 Task: Write a script that adds up expenses from expense reports and includes the total in notifications.
Action: Mouse moved to (828, 355)
Screenshot: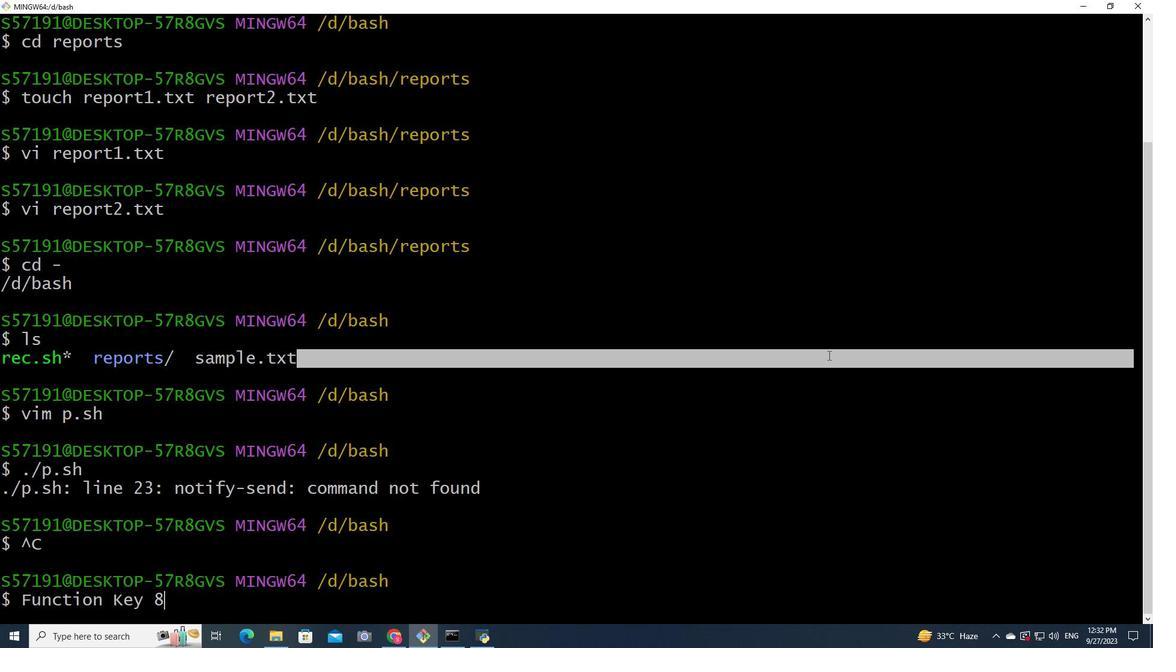 
Action: Mouse pressed left at (828, 355)
Screenshot: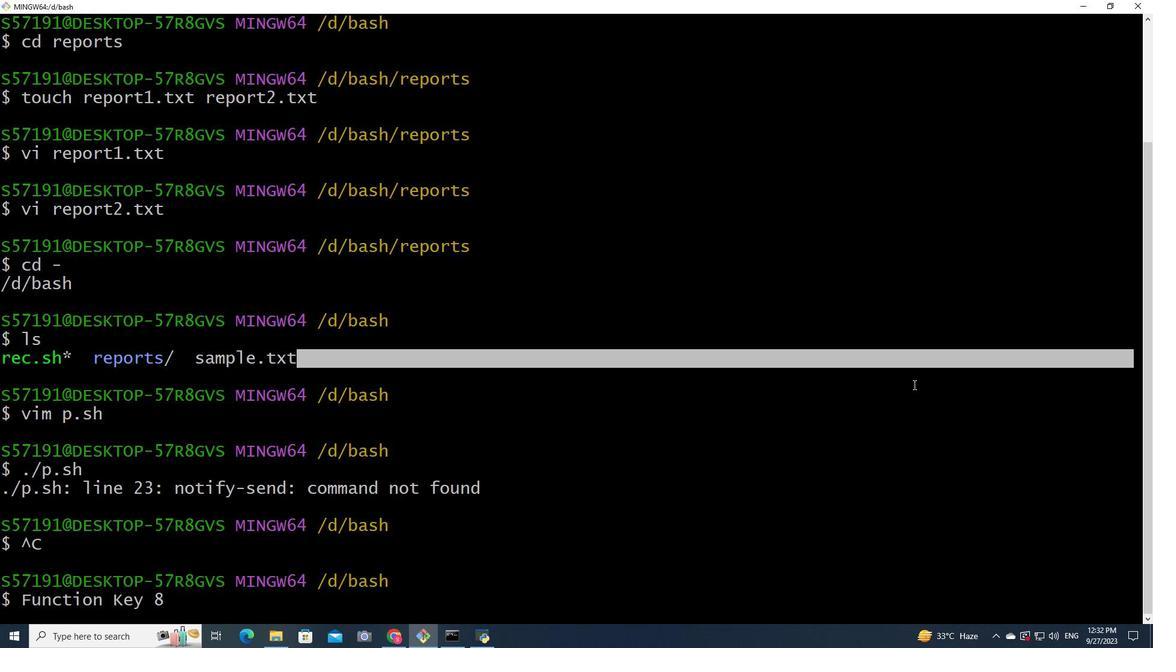 
Action: Mouse moved to (913, 384)
Screenshot: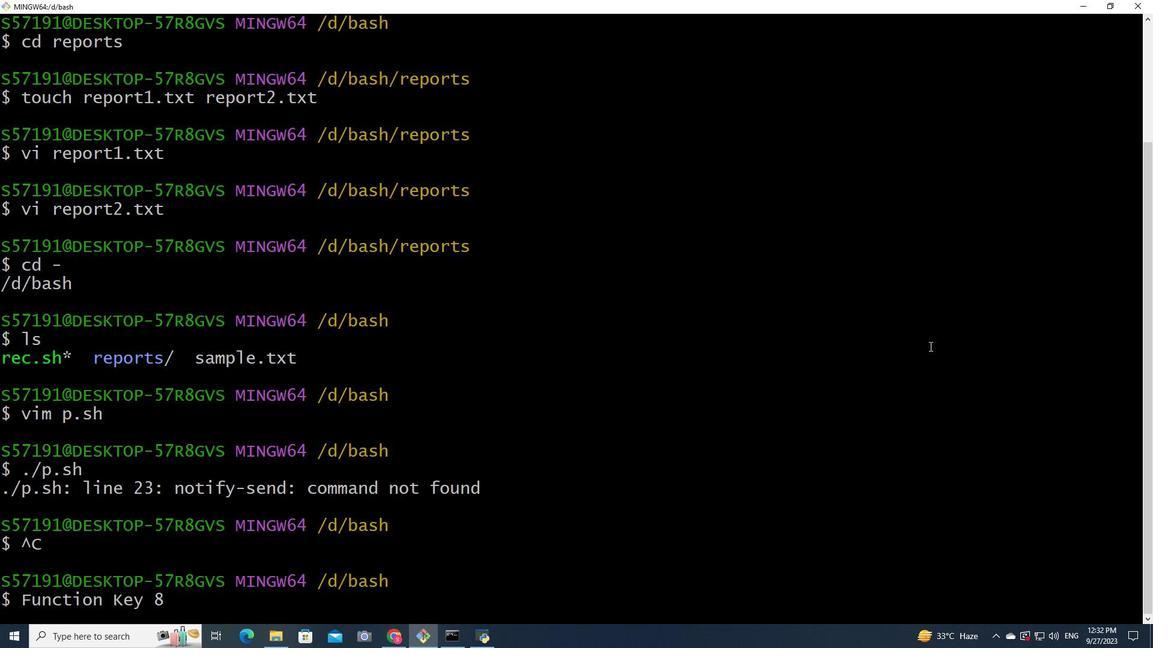 
Action: Mouse pressed left at (913, 384)
Screenshot: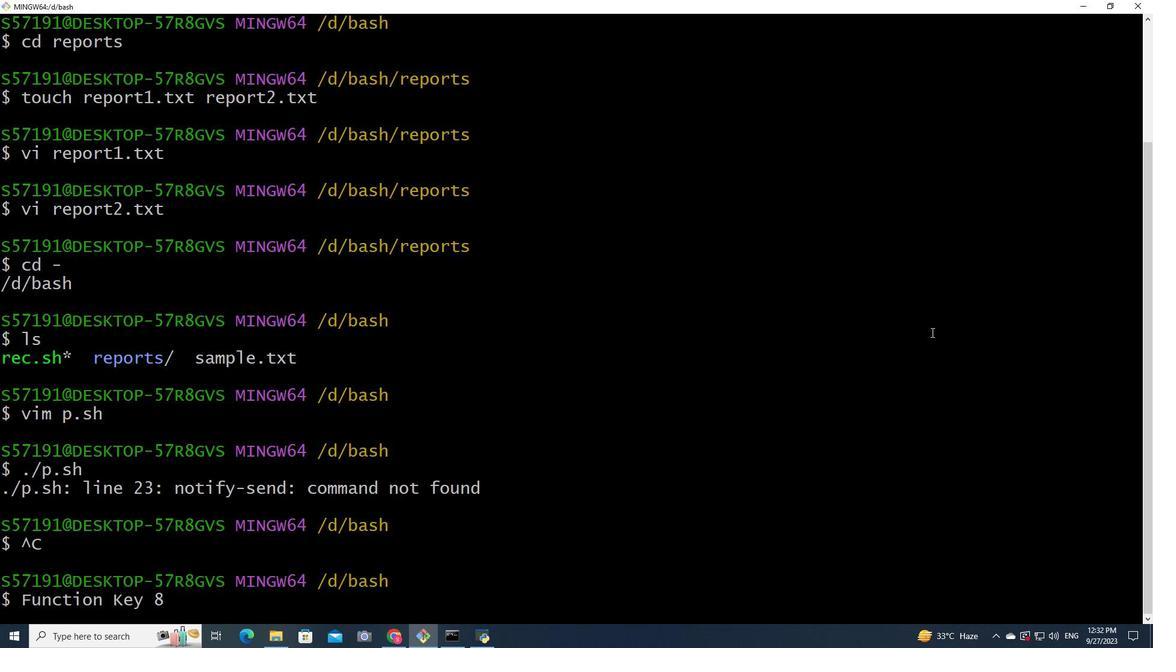 
Action: Mouse moved to (931, 332)
Screenshot: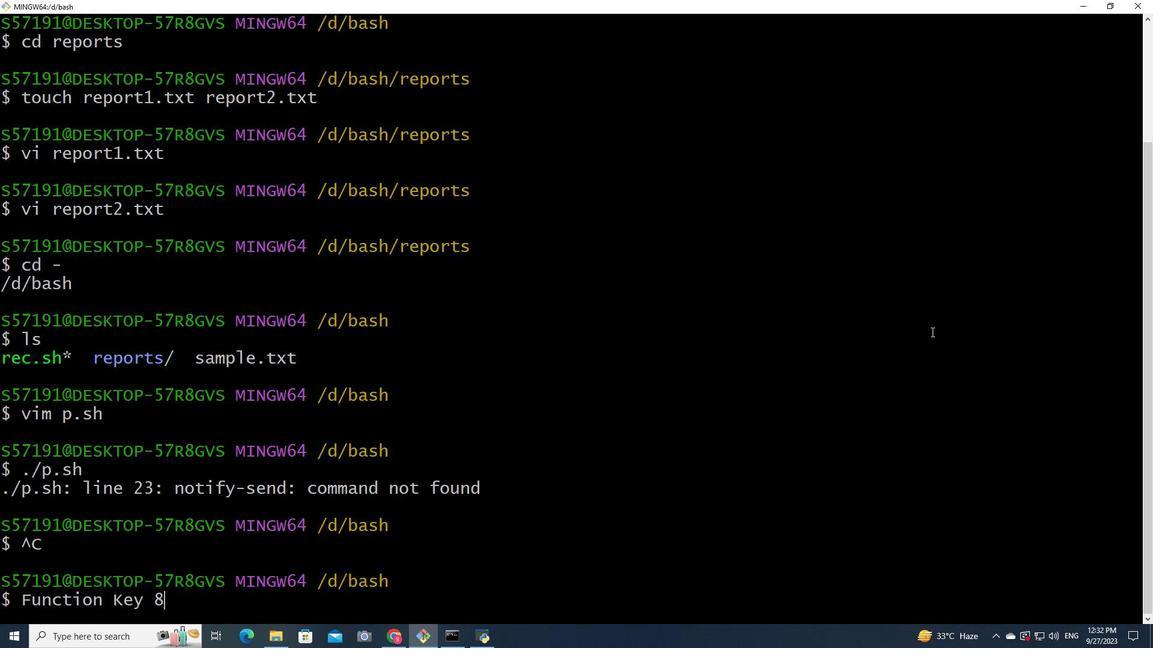 
Action: Mouse pressed left at (931, 332)
Screenshot: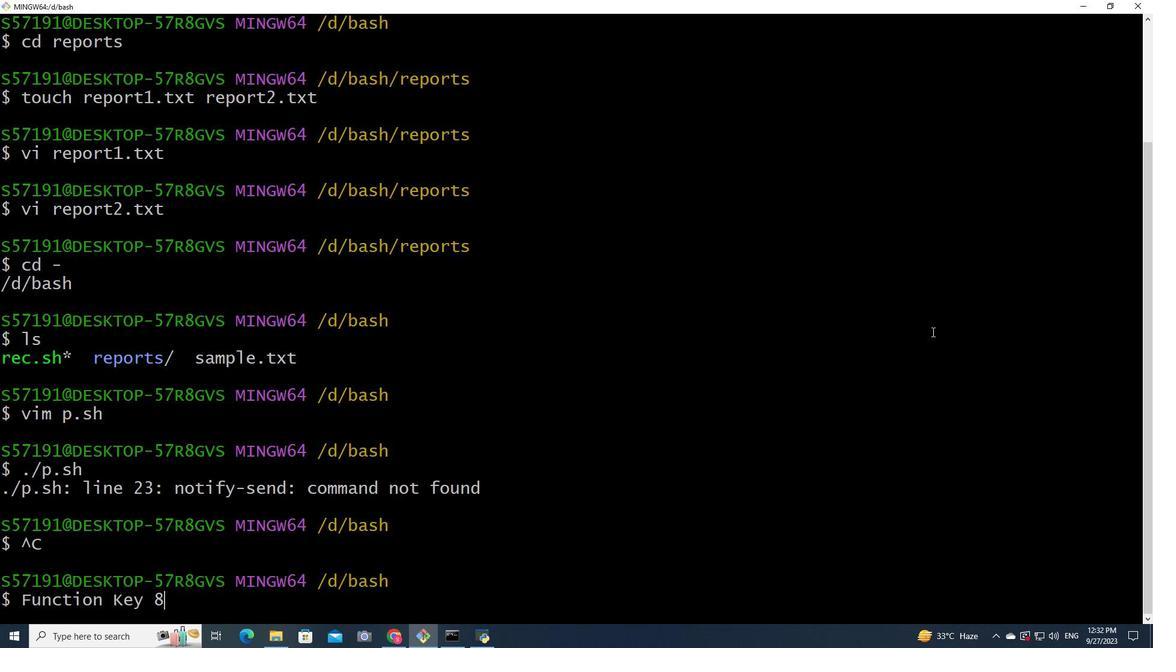 
Action: Mouse moved to (932, 333)
Screenshot: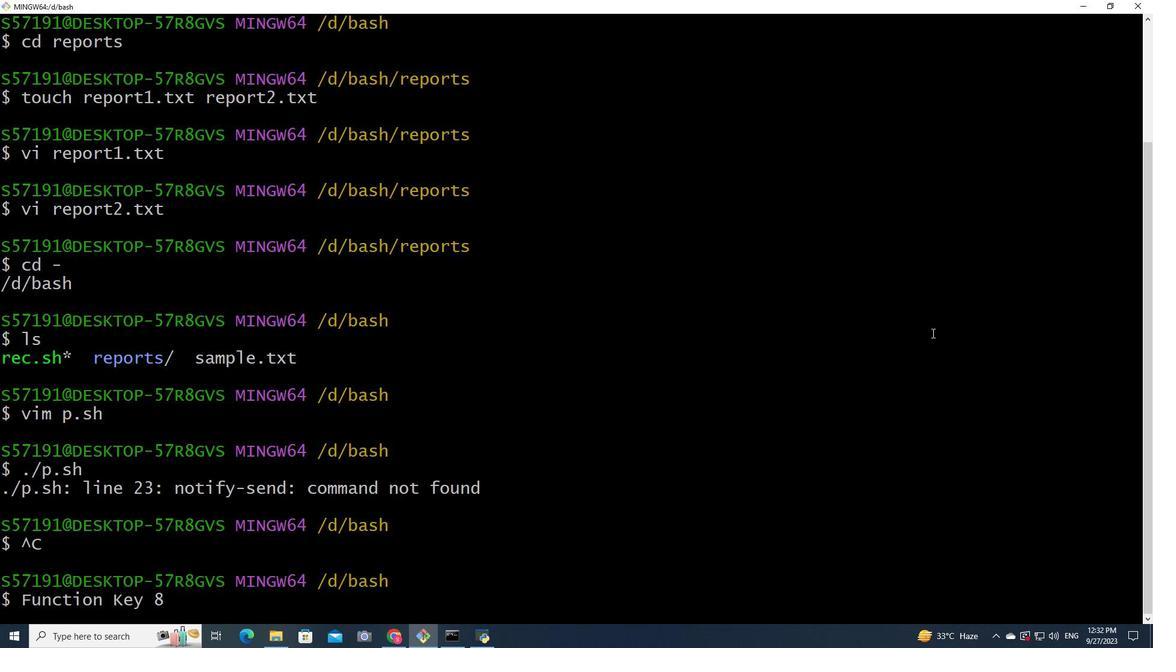 
